 Task: Enable "Hurry up" for the FFmpeg audio/video decoder.
Action: Mouse moved to (121, 20)
Screenshot: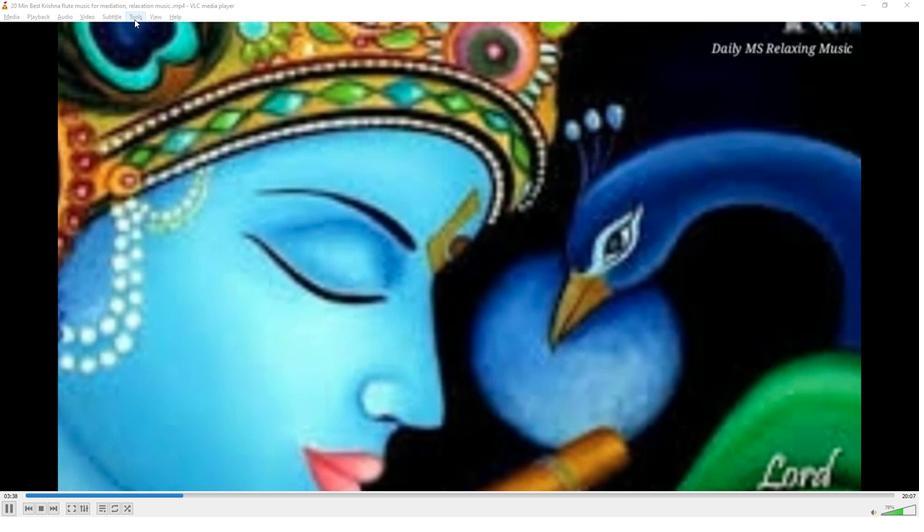 
Action: Mouse pressed left at (121, 20)
Screenshot: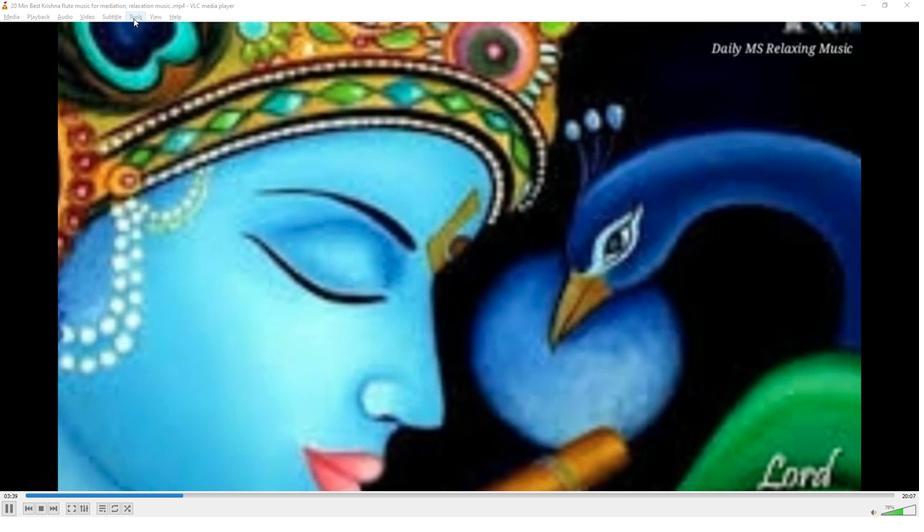 
Action: Mouse moved to (129, 132)
Screenshot: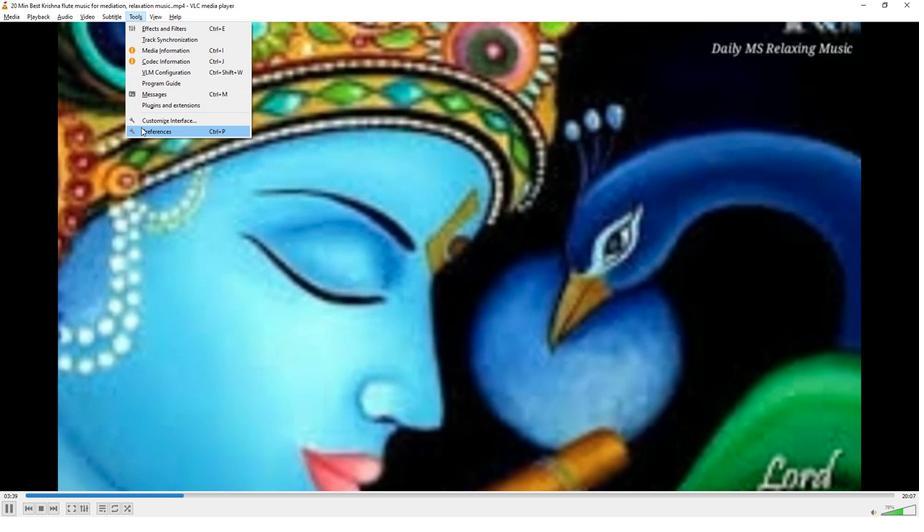 
Action: Mouse pressed left at (129, 132)
Screenshot: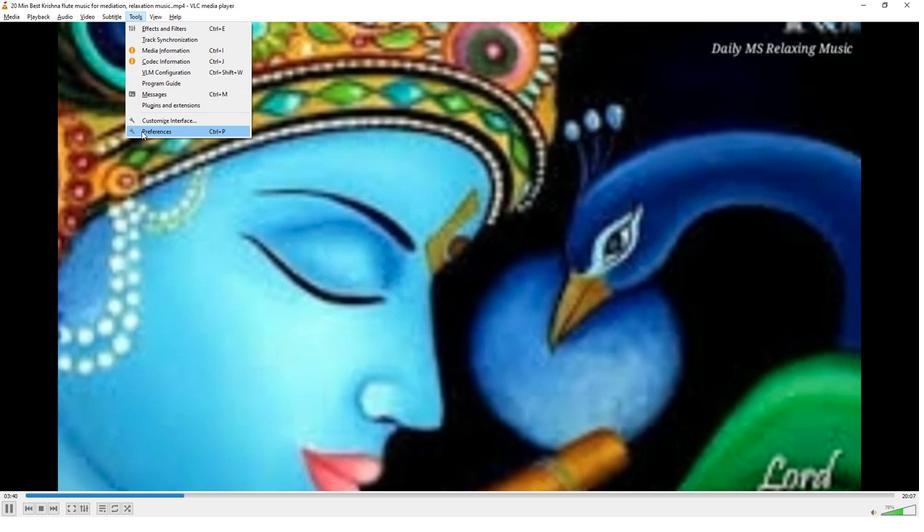 
Action: Mouse moved to (313, 425)
Screenshot: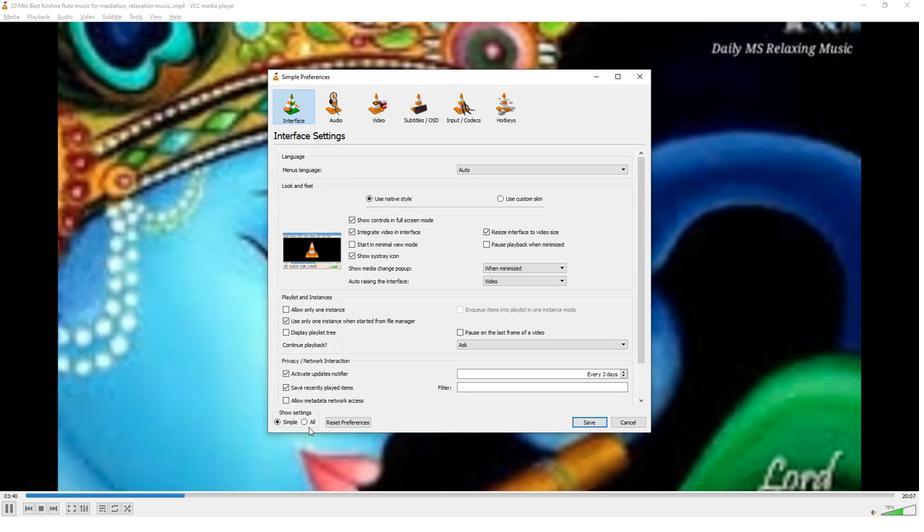 
Action: Mouse pressed left at (313, 425)
Screenshot: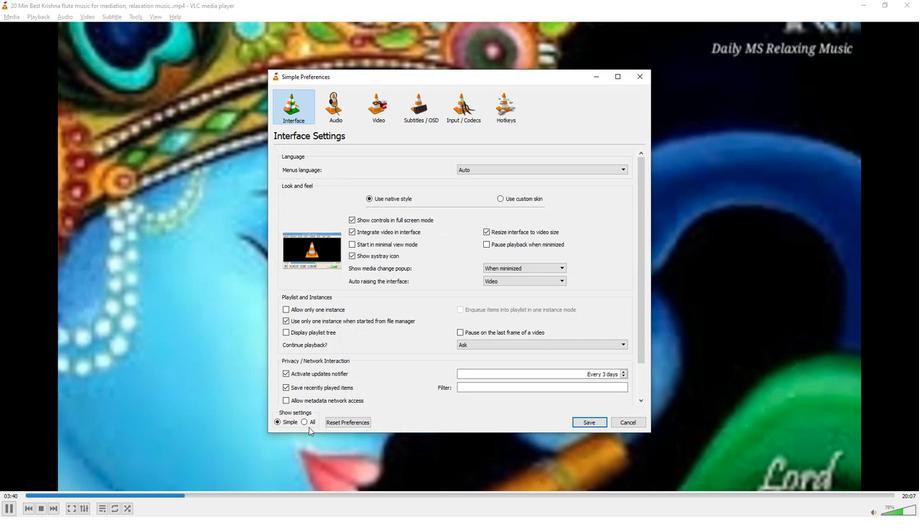 
Action: Mouse moved to (310, 420)
Screenshot: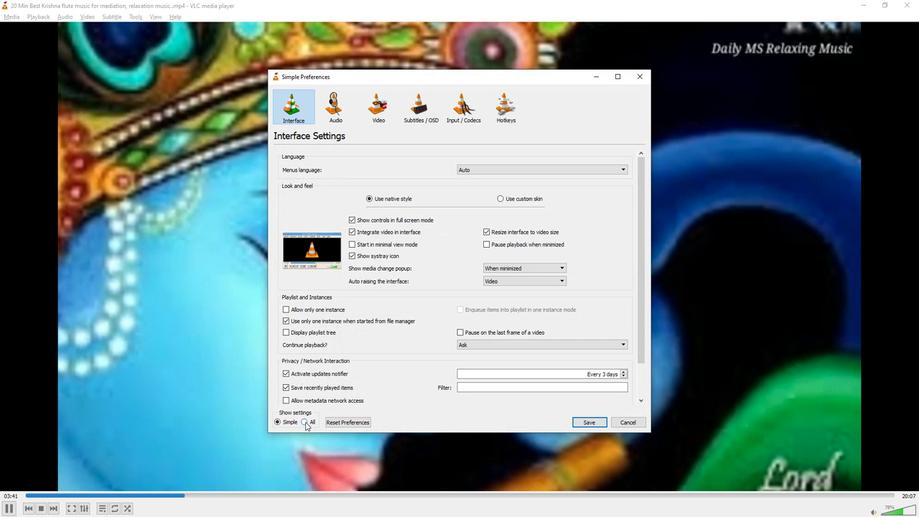 
Action: Mouse pressed left at (310, 420)
Screenshot: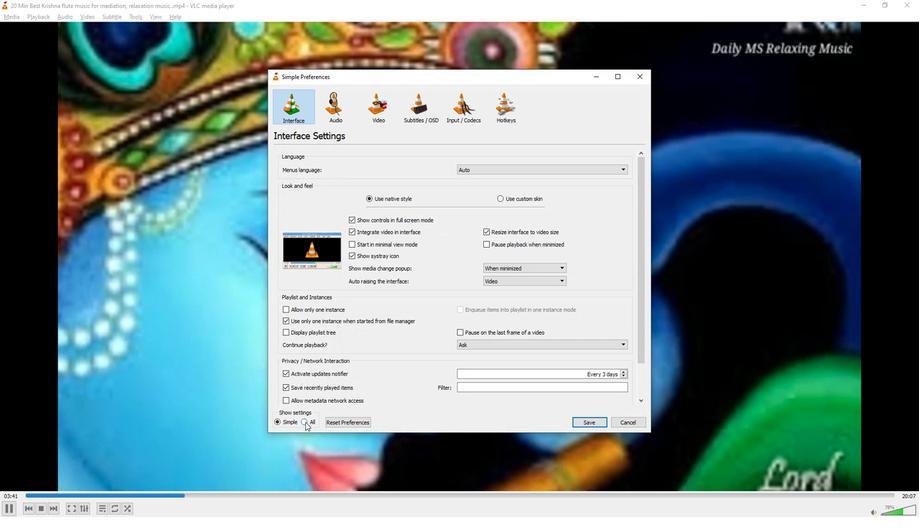 
Action: Mouse moved to (294, 326)
Screenshot: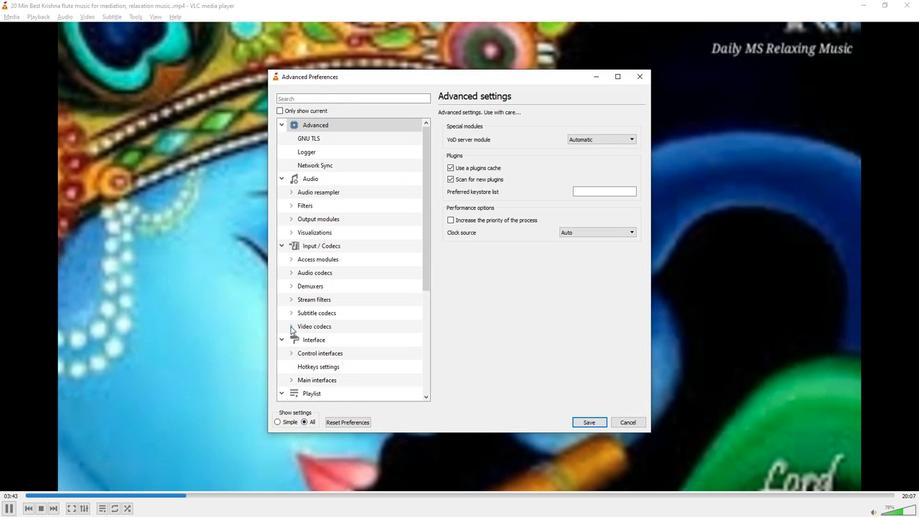 
Action: Mouse pressed left at (294, 326)
Screenshot: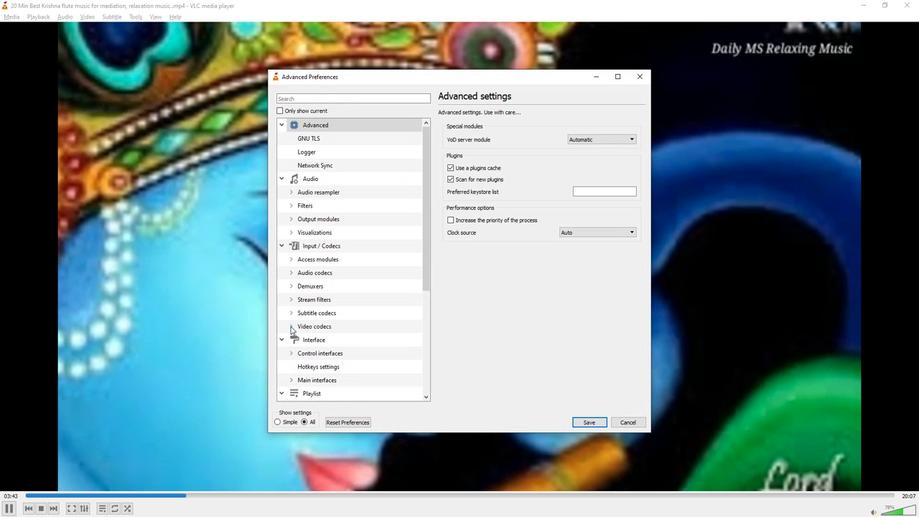 
Action: Mouse moved to (320, 356)
Screenshot: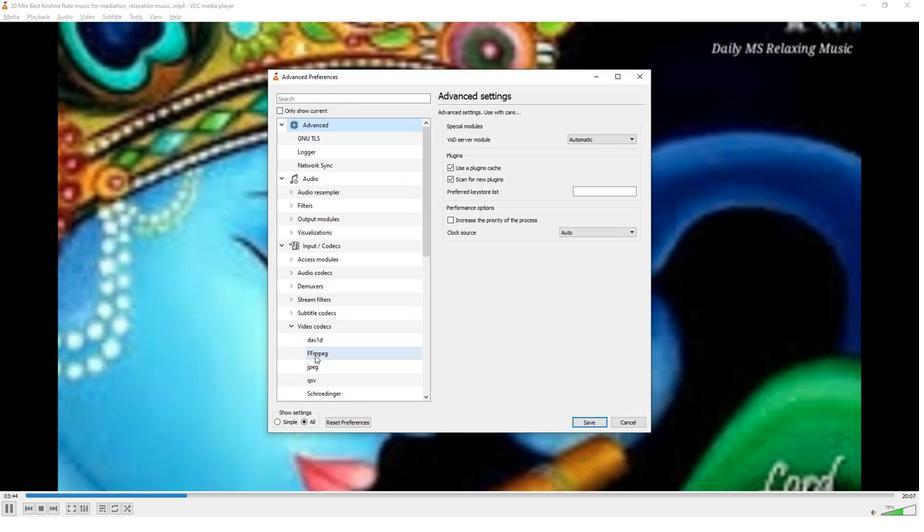 
Action: Mouse pressed left at (320, 356)
Screenshot: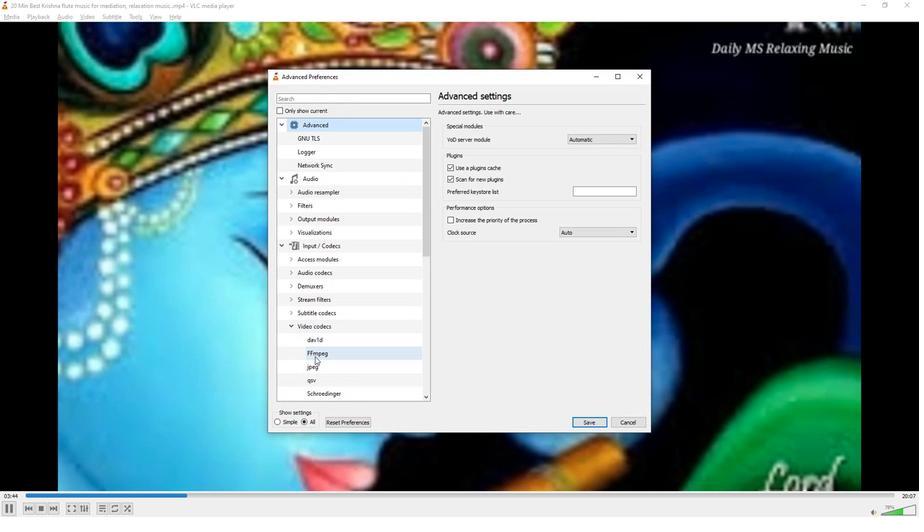 
Action: Mouse moved to (472, 199)
Screenshot: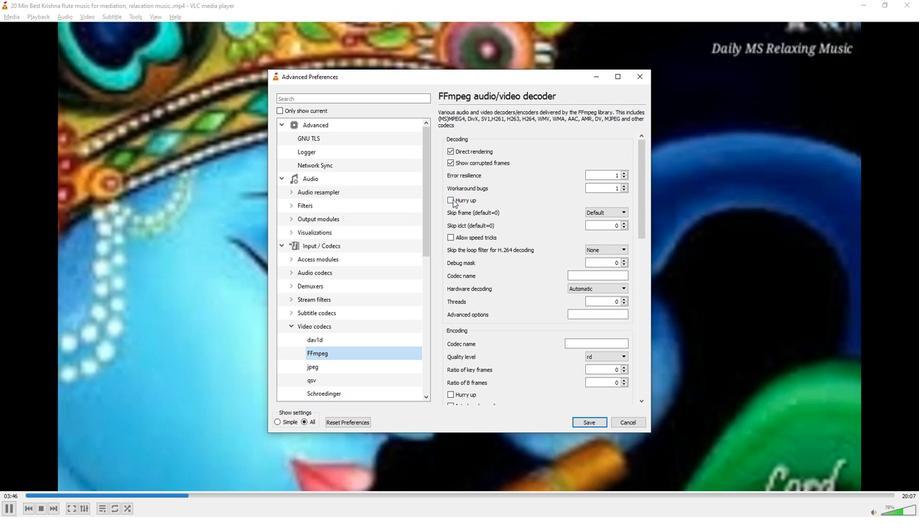 
Action: Mouse pressed left at (472, 199)
Screenshot: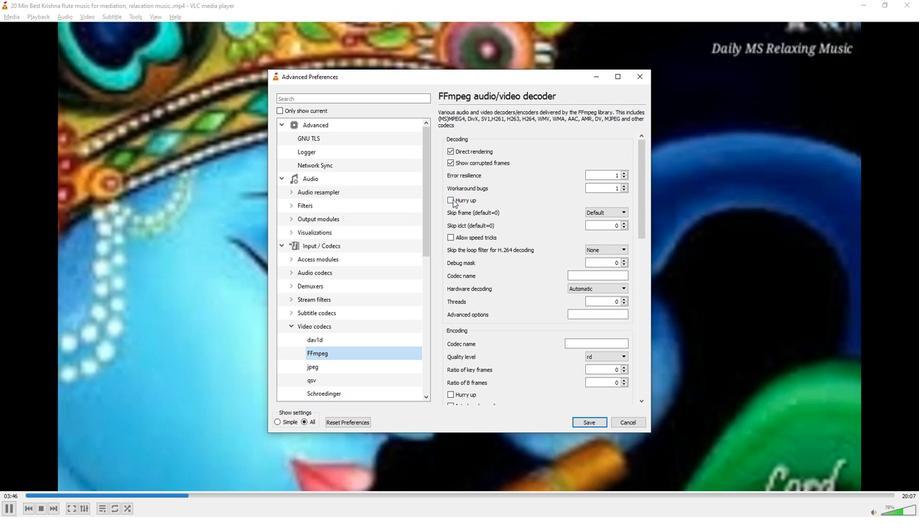 
Action: Mouse moved to (540, 199)
Screenshot: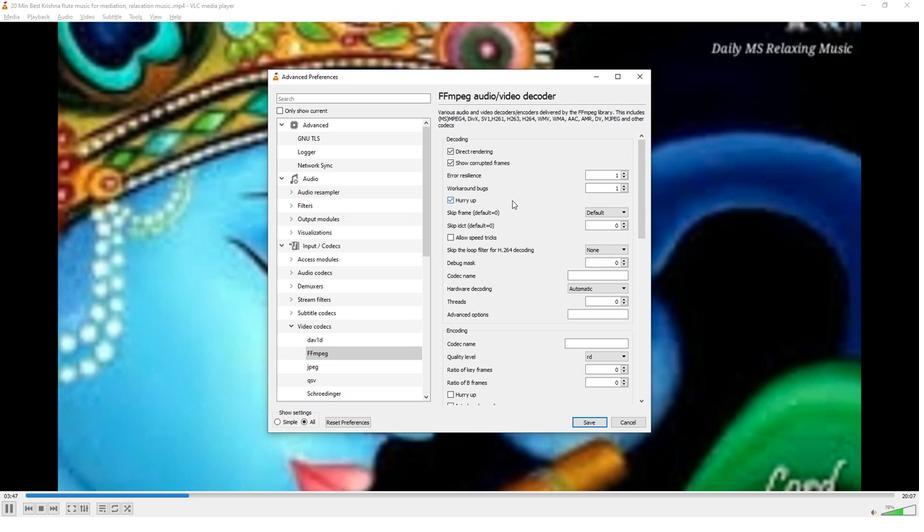 
